 Task: Add Celsius Sparkling, Orange Pomegranate, Energy Drink Sweetened With Stevia to the cart.
Action: Mouse pressed left at (13, 115)
Screenshot: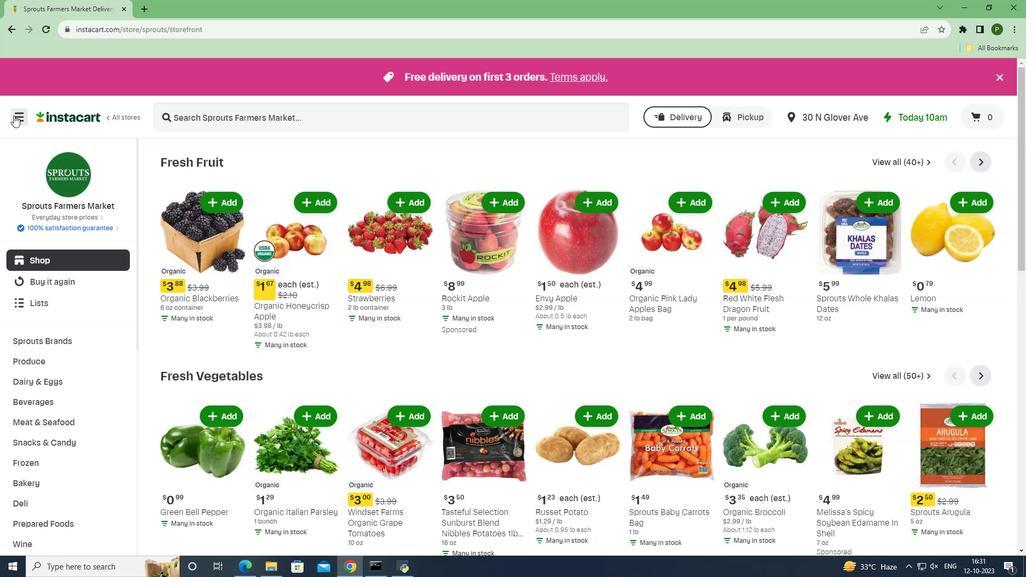 
Action: Mouse moved to (27, 281)
Screenshot: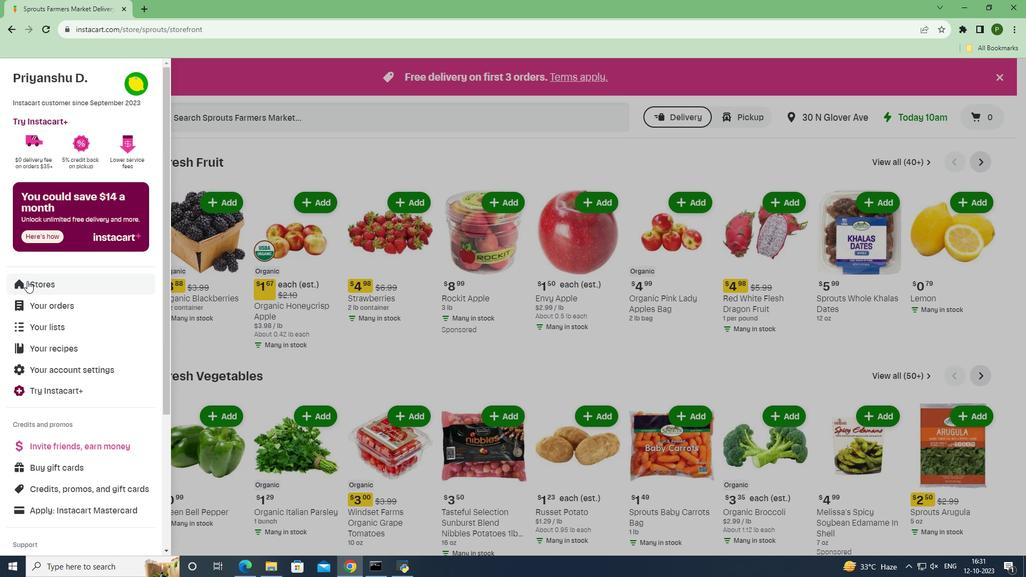 
Action: Mouse pressed left at (27, 281)
Screenshot: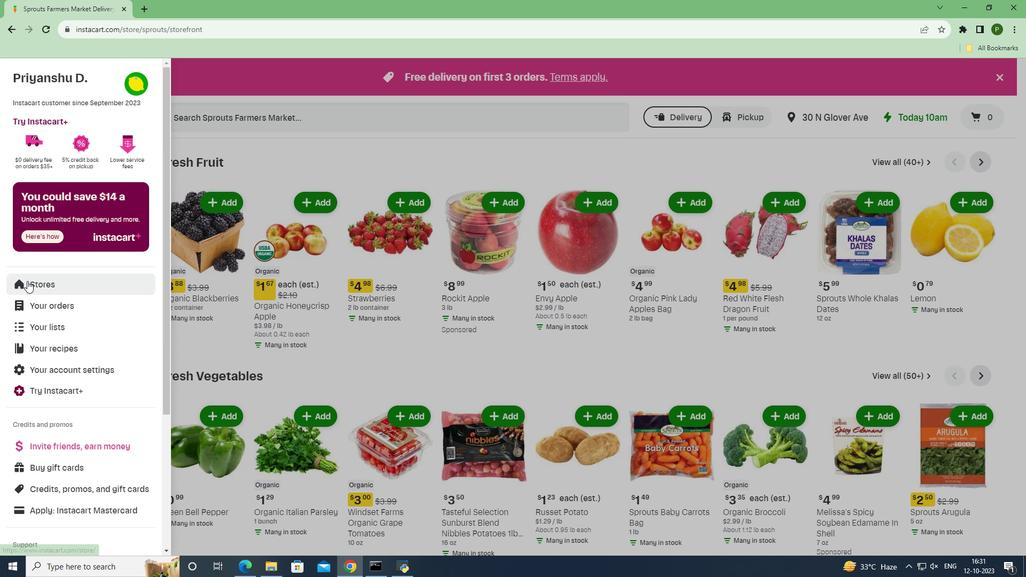 
Action: Mouse moved to (253, 120)
Screenshot: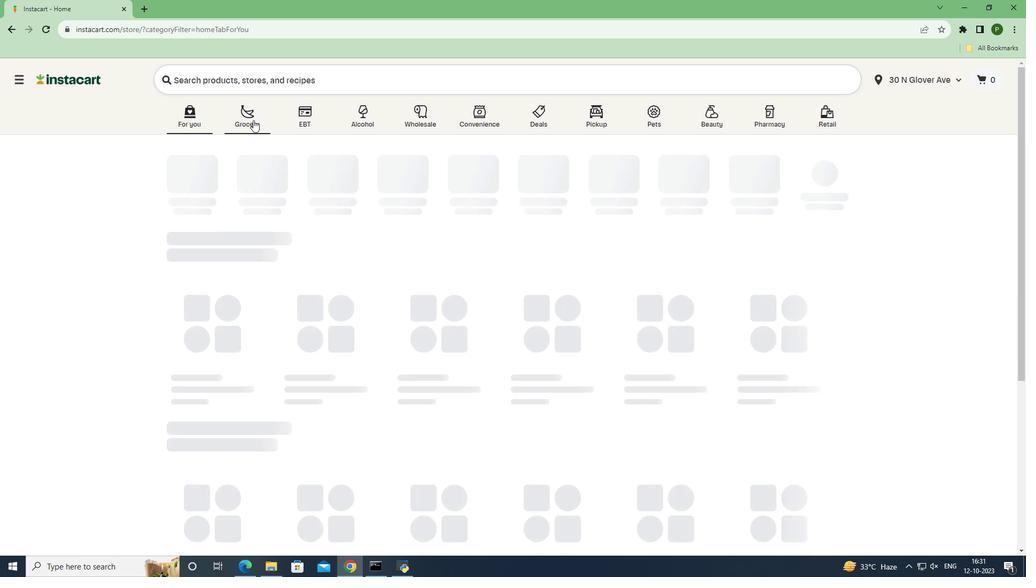 
Action: Mouse pressed left at (253, 120)
Screenshot: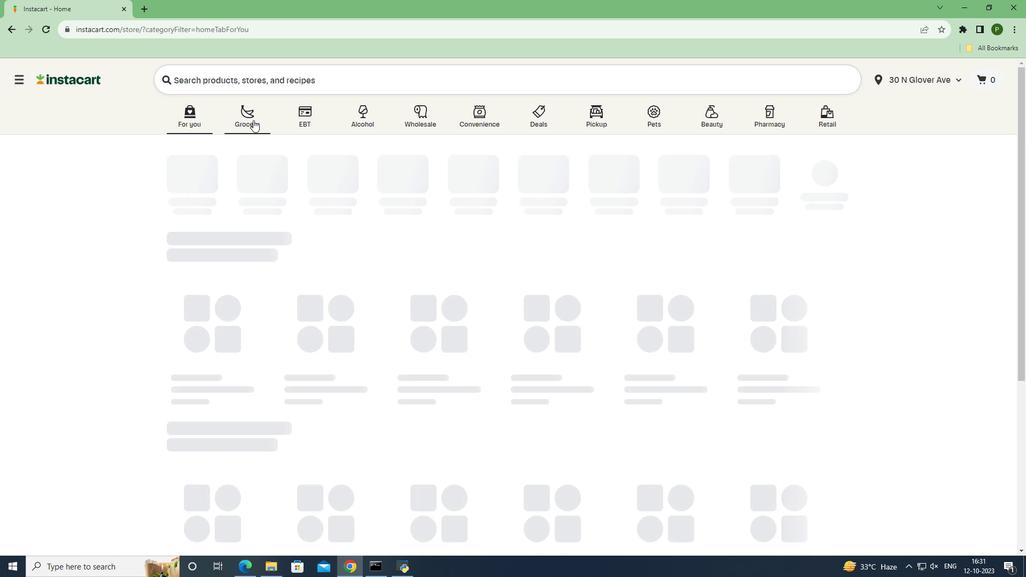 
Action: Mouse moved to (457, 251)
Screenshot: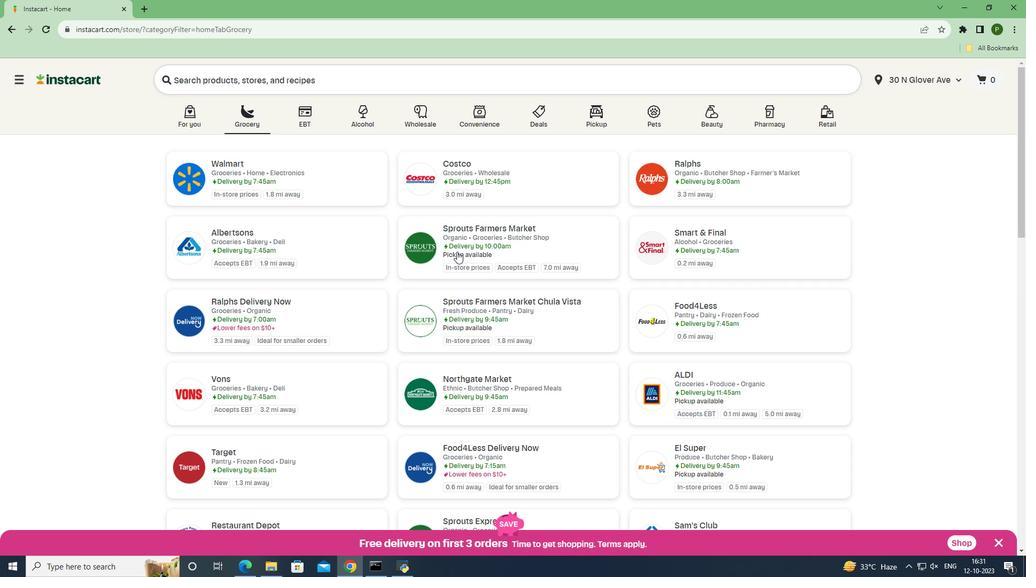 
Action: Mouse pressed left at (457, 251)
Screenshot: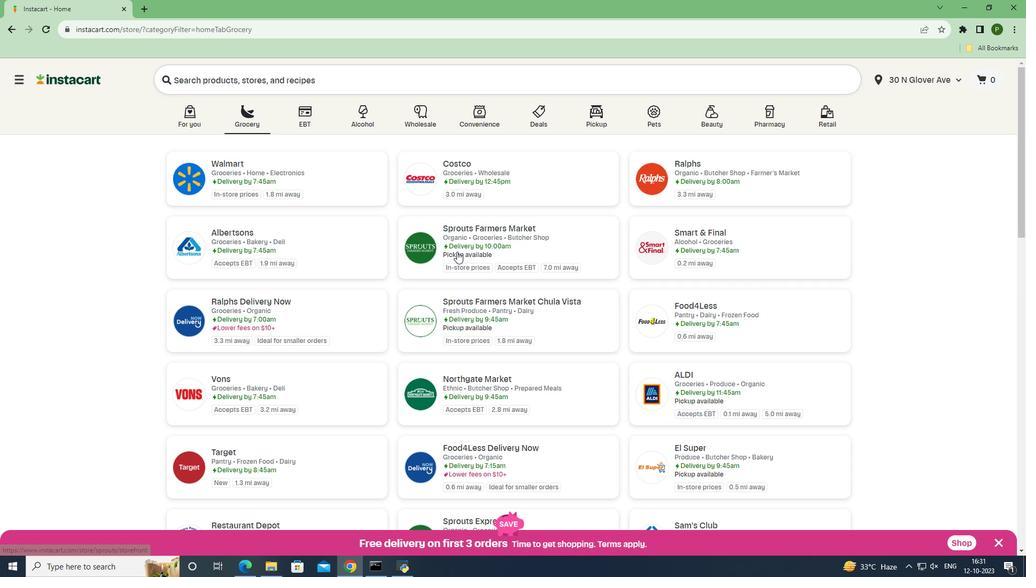 
Action: Mouse moved to (51, 402)
Screenshot: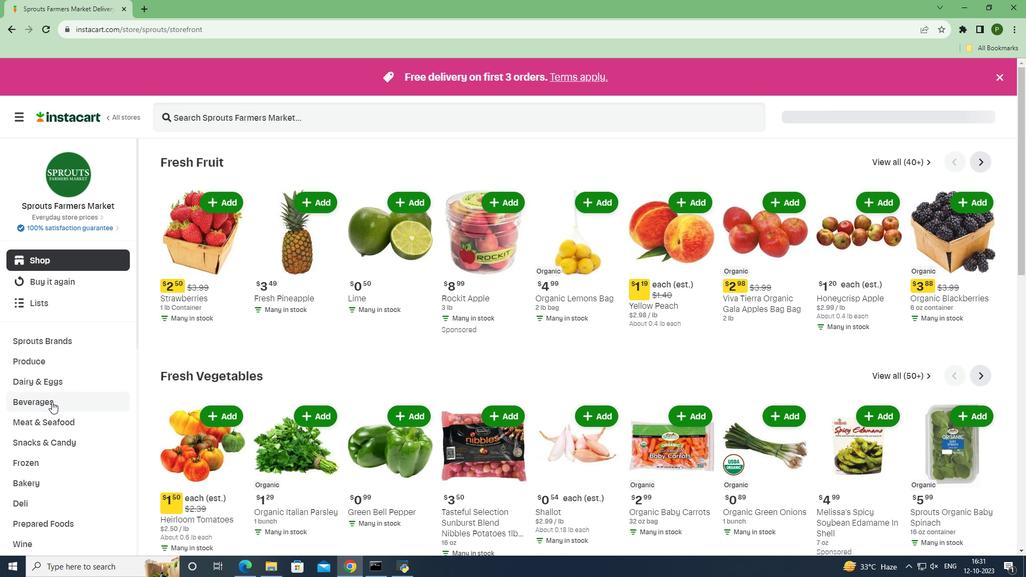 
Action: Mouse pressed left at (51, 402)
Screenshot: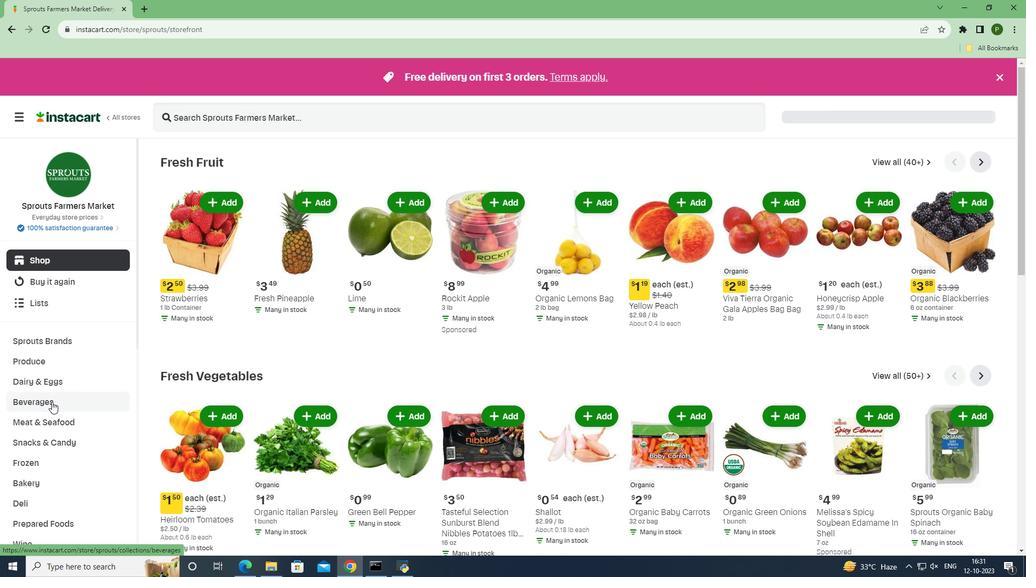 
Action: Mouse moved to (554, 195)
Screenshot: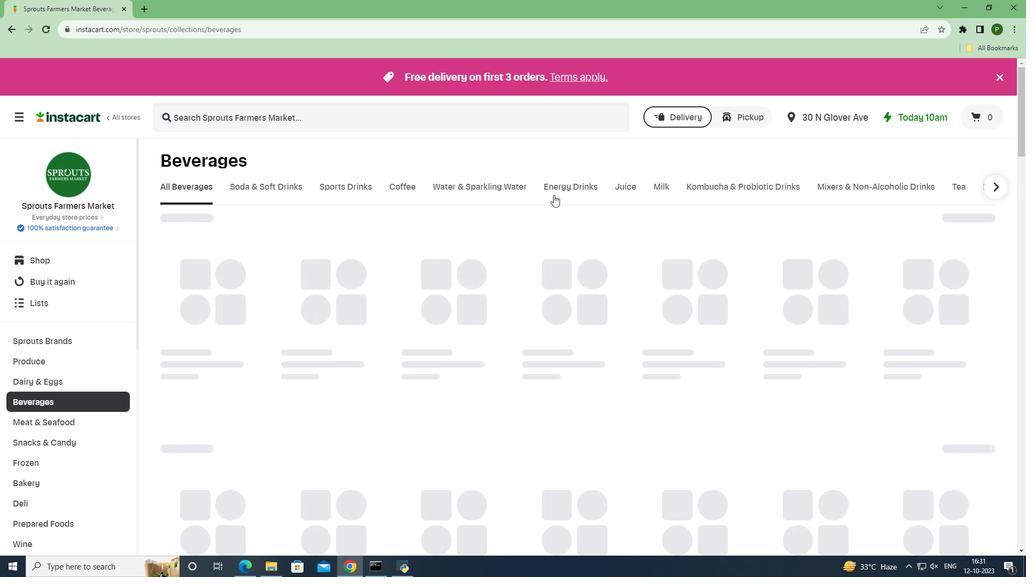 
Action: Mouse pressed left at (554, 195)
Screenshot: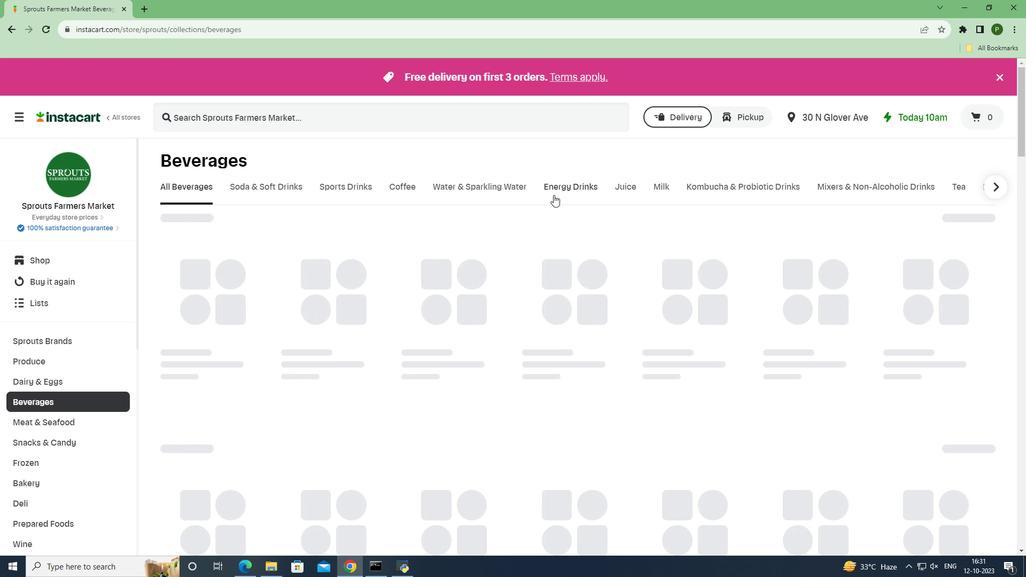 
Action: Mouse moved to (264, 119)
Screenshot: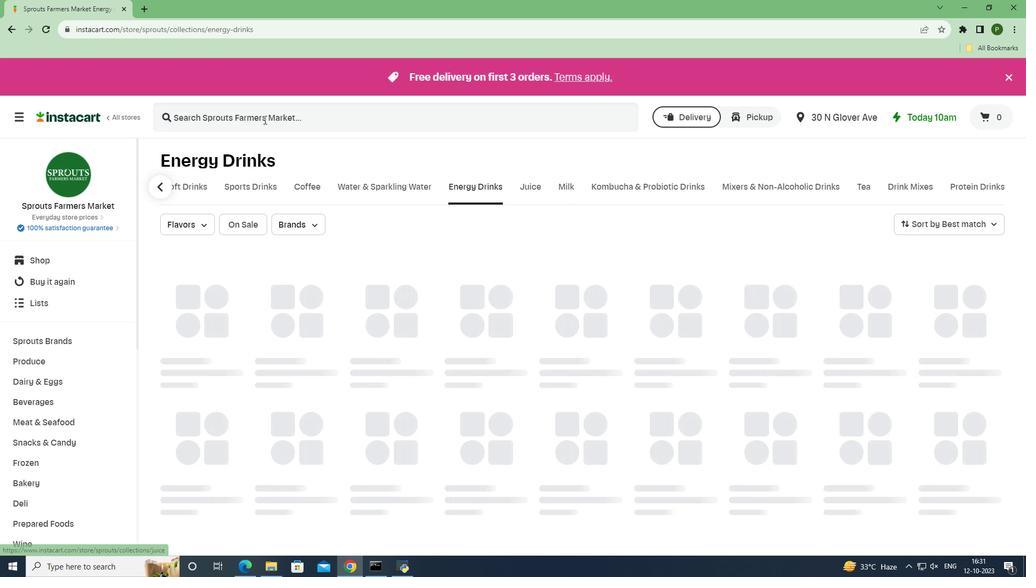 
Action: Mouse pressed left at (264, 119)
Screenshot: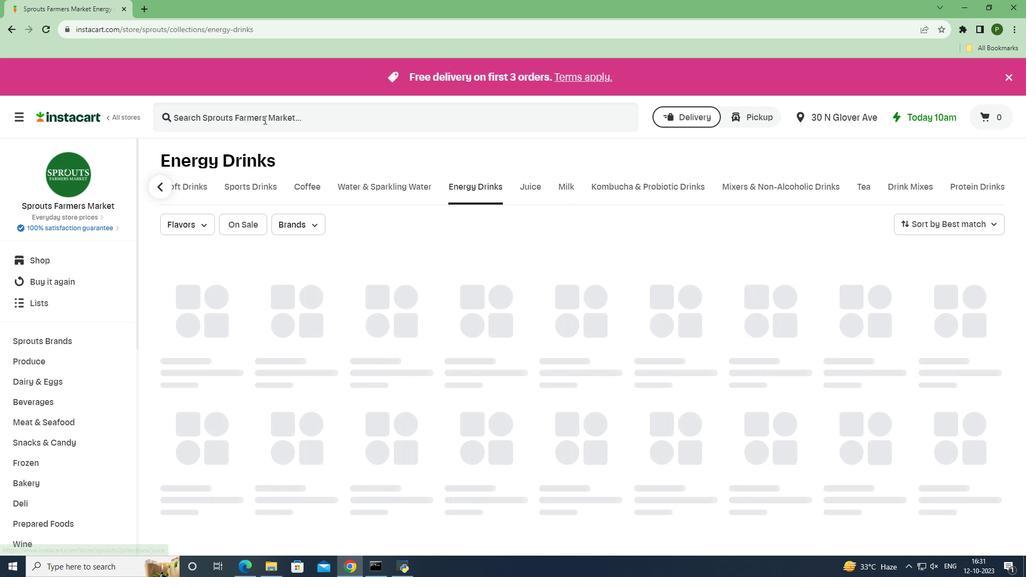 
Action: Key pressed <Key.caps_lock>C<Key.caps_lock>elsius<Key.space><Key.caps_lock>S<Key.caps_lock>parkling<Key.space>,<Key.space><Key.caps_lock>O<Key.caps_lock>range<Key.space><Key.caps_lock>P<Key.caps_lock>omegranate,<Key.space><Key.caps_lock>E<Key.caps_lock>nergy<Key.space><Key.caps_lock>D<Key.caps_lock>rink<Key.space><Key.caps_lock>S<Key.caps_lock>weetened<Key.space><Key.caps_lock>W<Key.caps_lock>ith<Key.space><Key.caps_lock>S<Key.caps_lock>tevia<Key.space><Key.enter>
Screenshot: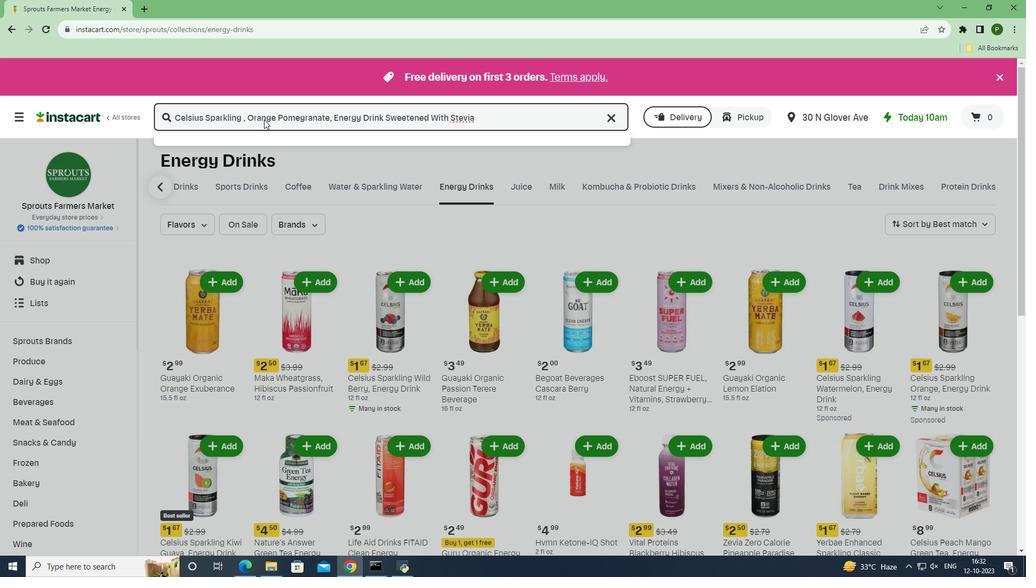 
Action: Mouse moved to (287, 226)
Screenshot: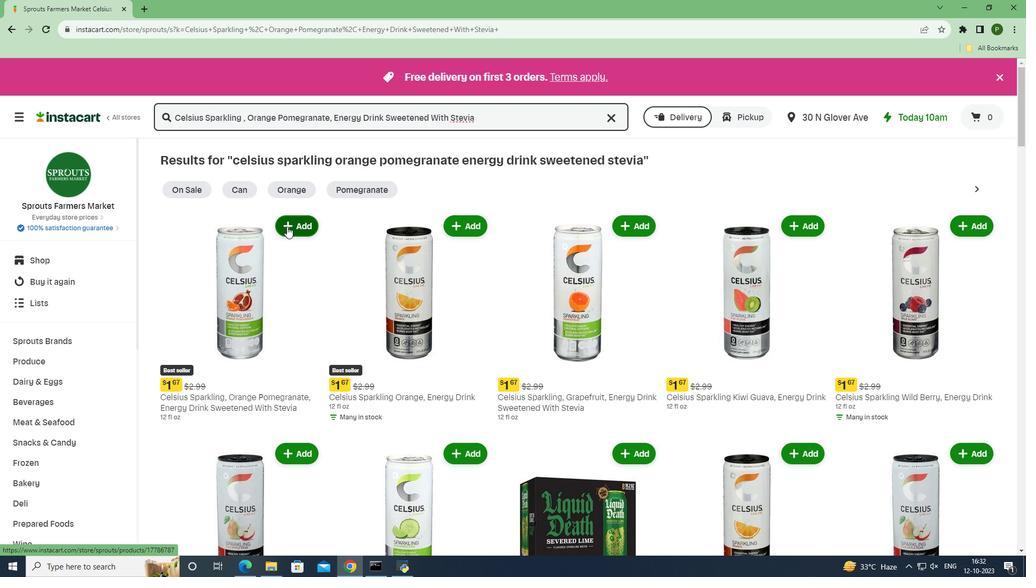 
Action: Mouse pressed left at (287, 226)
Screenshot: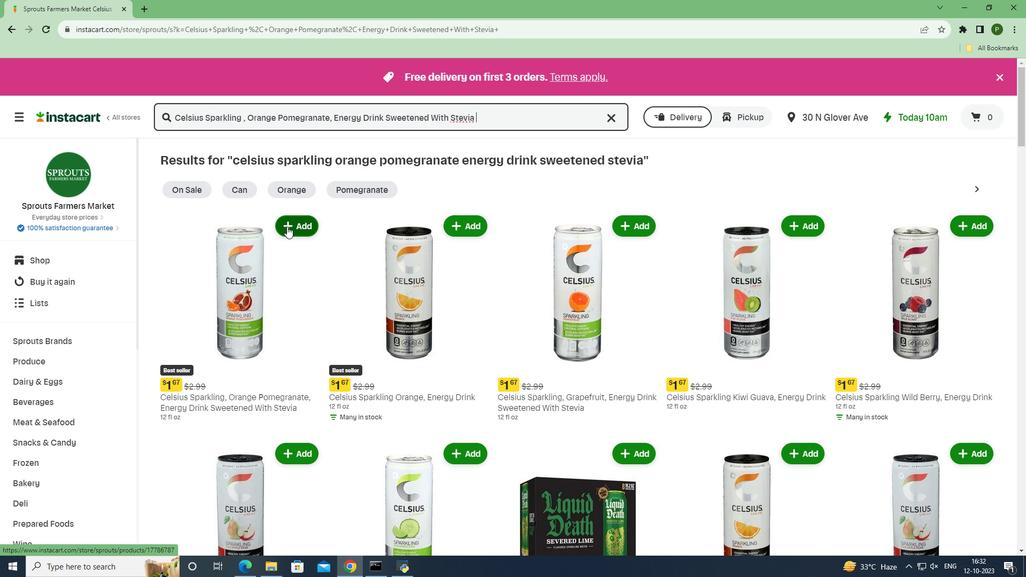 
Action: Mouse moved to (301, 289)
Screenshot: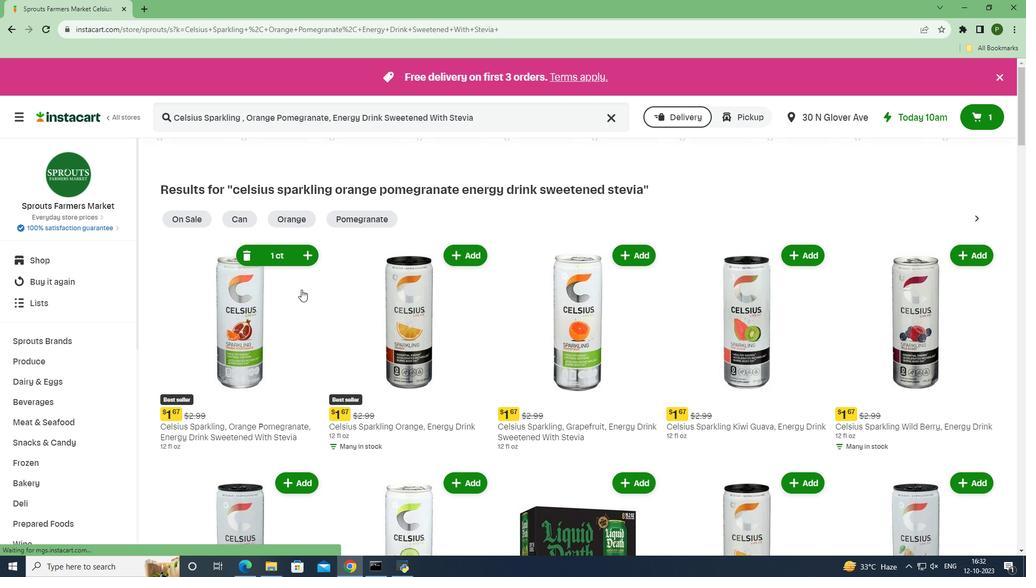 
